 Task: Change the clock source to "Performance counters" in performance options.
Action: Mouse moved to (104, 20)
Screenshot: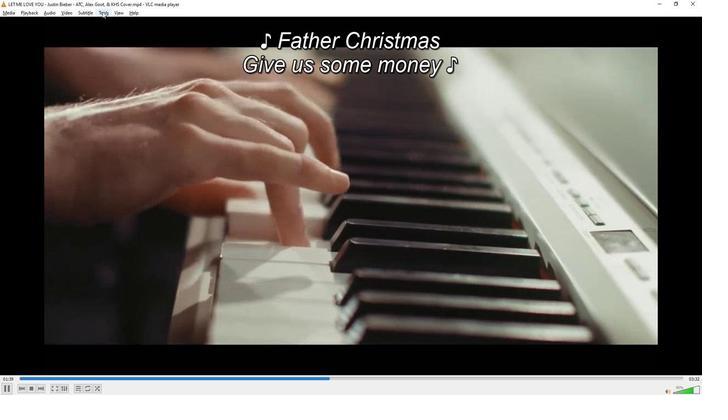 
Action: Mouse pressed left at (104, 20)
Screenshot: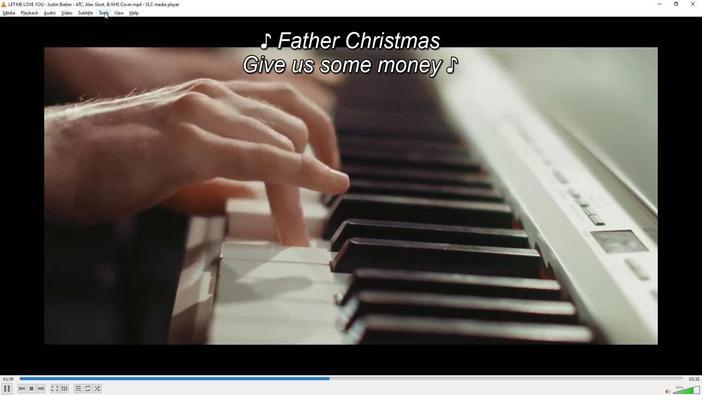 
Action: Mouse moved to (127, 105)
Screenshot: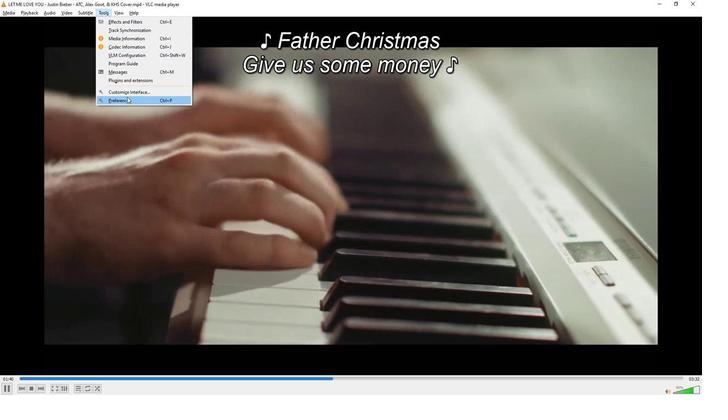 
Action: Mouse pressed left at (127, 105)
Screenshot: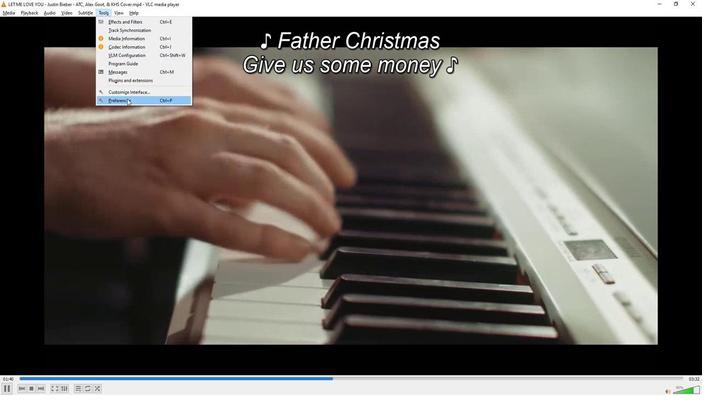 
Action: Mouse moved to (198, 305)
Screenshot: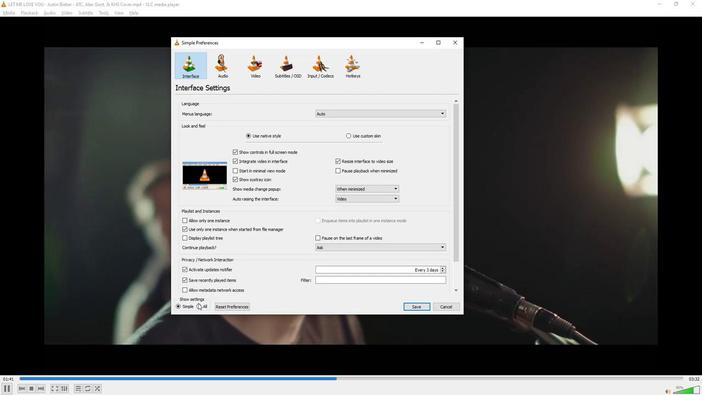 
Action: Mouse pressed left at (198, 305)
Screenshot: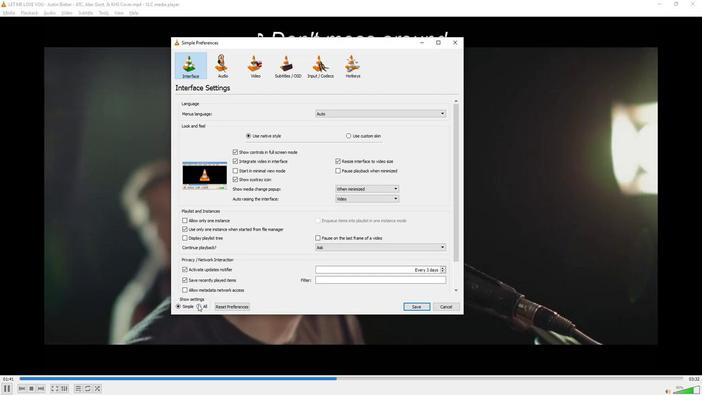 
Action: Mouse moved to (408, 163)
Screenshot: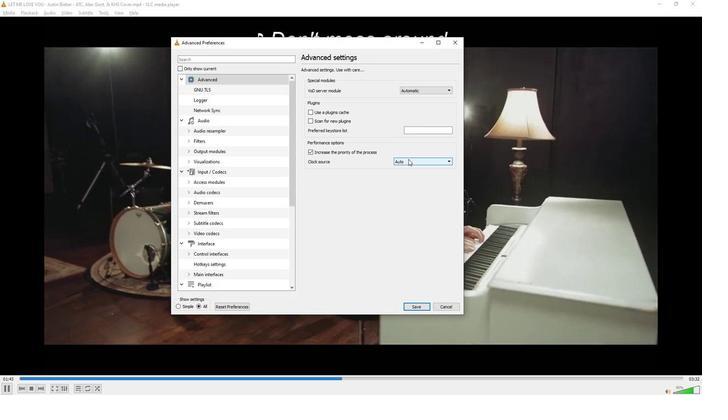 
Action: Mouse pressed left at (408, 163)
Screenshot: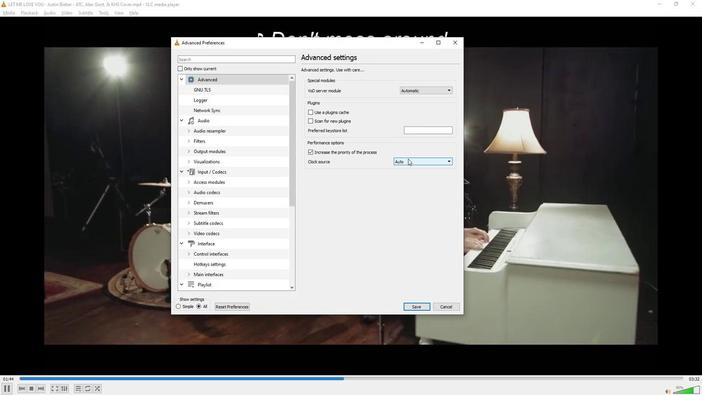 
Action: Mouse moved to (408, 190)
Screenshot: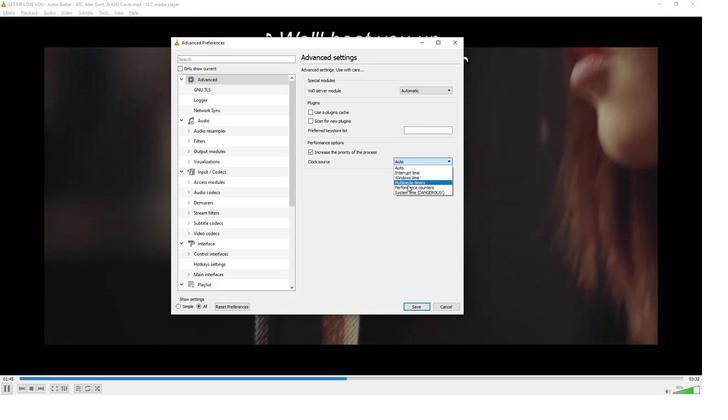 
Action: Mouse pressed left at (408, 190)
Screenshot: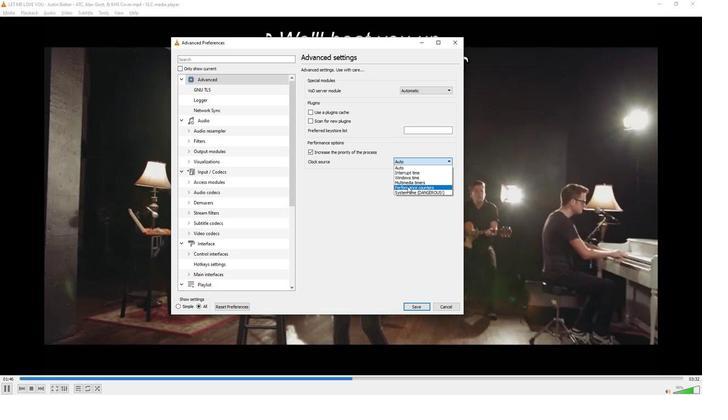 
Action: Mouse moved to (374, 247)
Screenshot: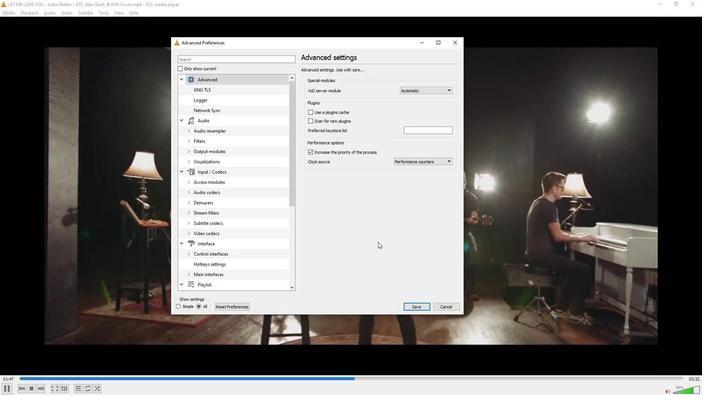 
